 Task: Select a due date automation when advanced off, 2 working days before a card is due at 01:00 PM.
Action: Mouse moved to (514, 564)
Screenshot: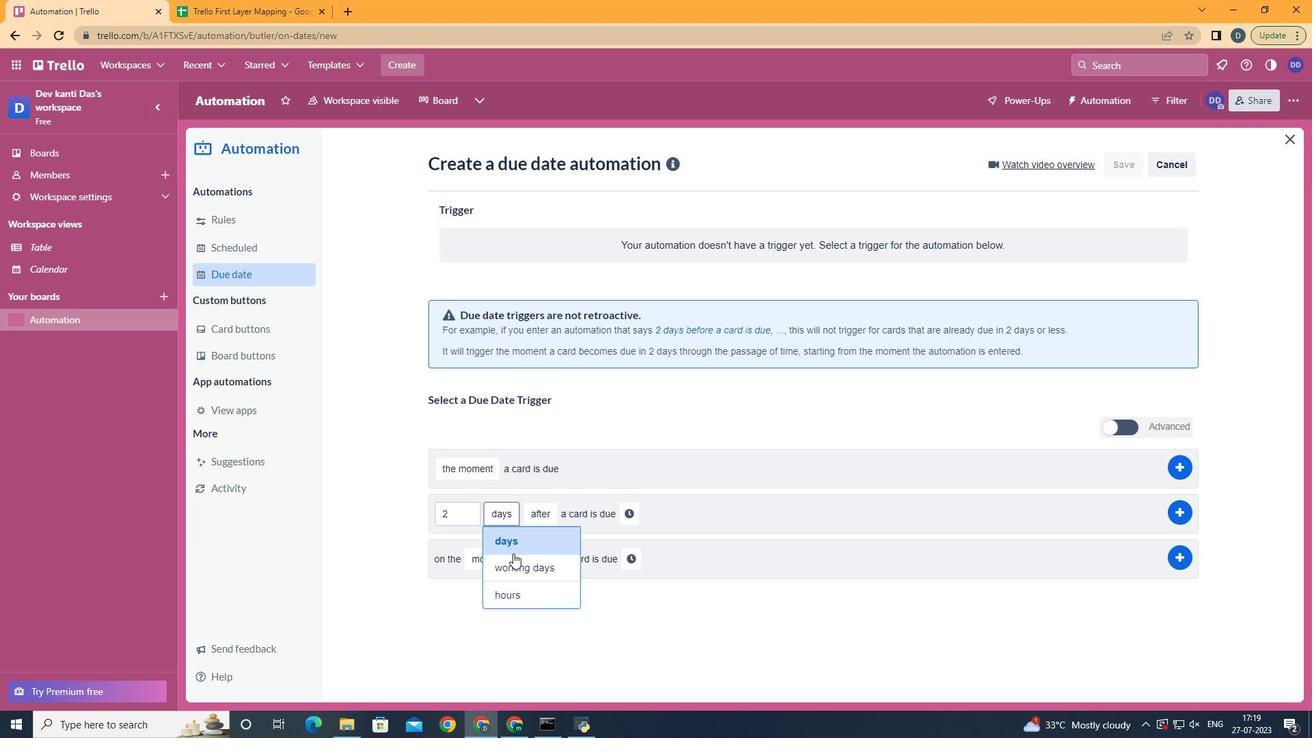 
Action: Mouse pressed left at (514, 564)
Screenshot: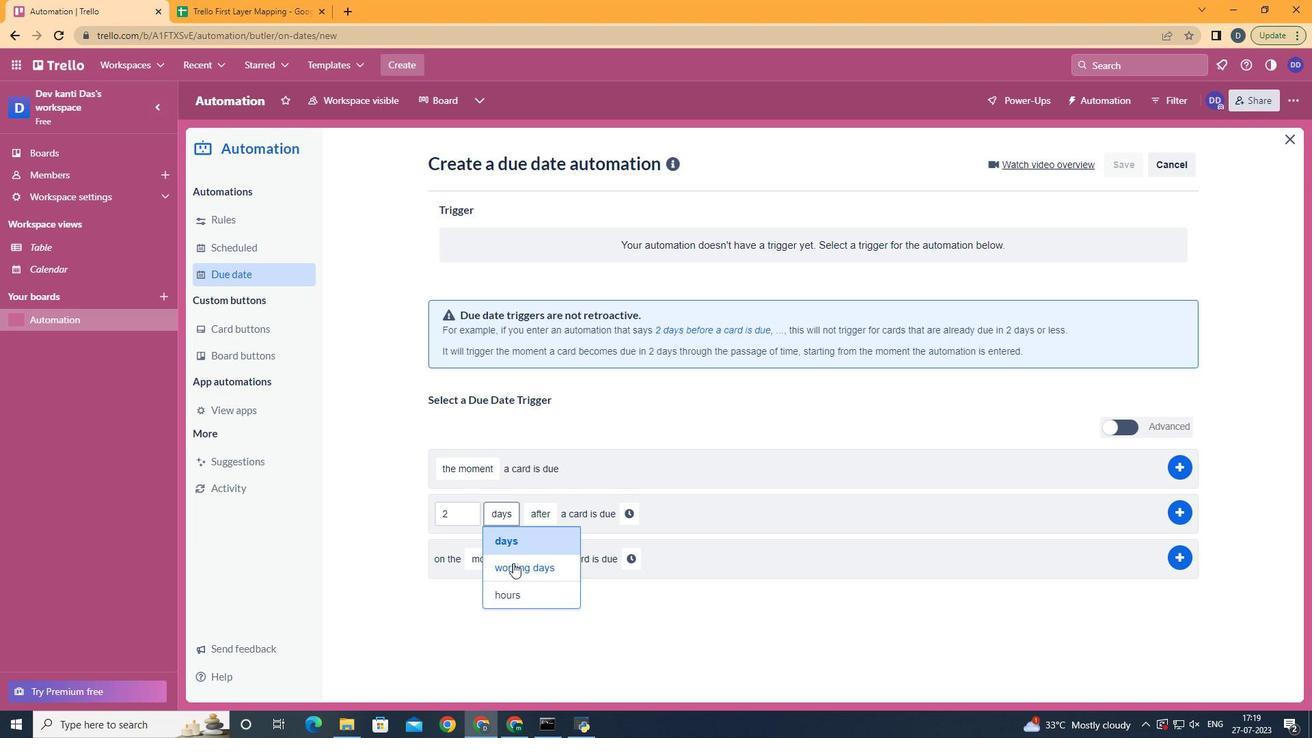 
Action: Mouse moved to (583, 542)
Screenshot: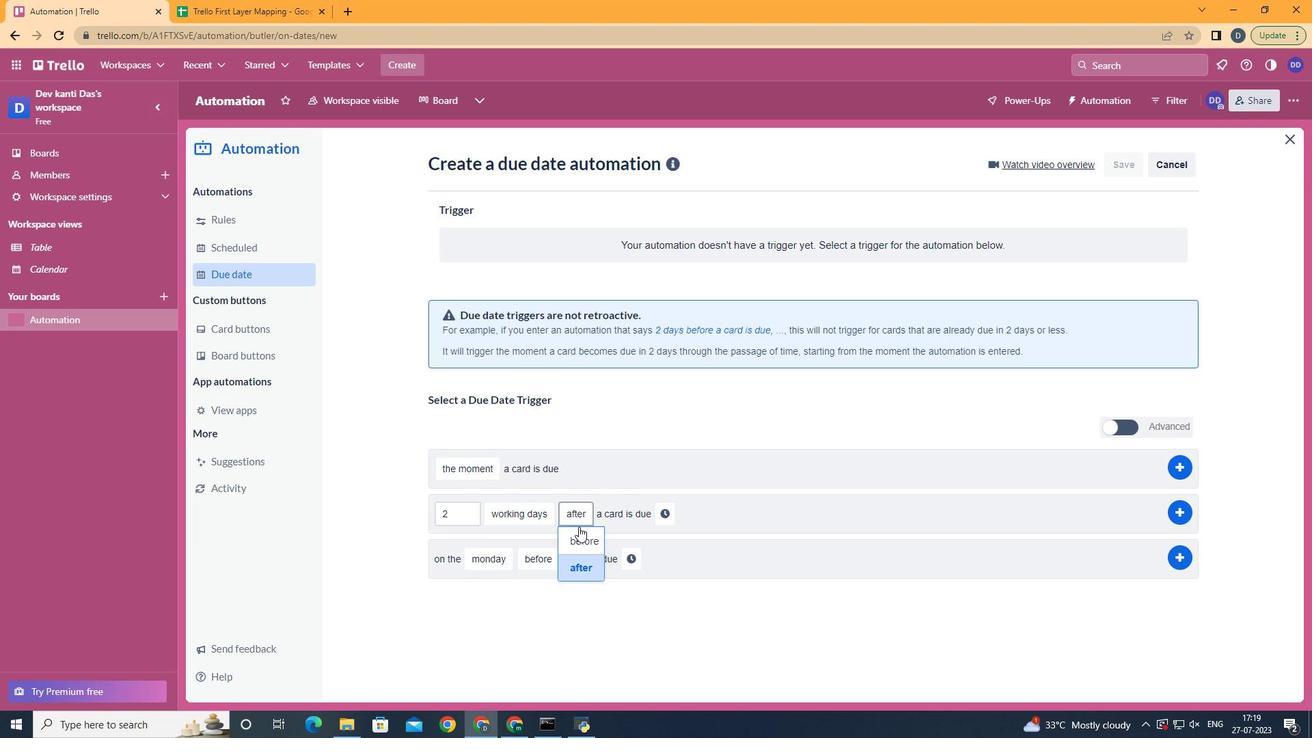 
Action: Mouse pressed left at (583, 542)
Screenshot: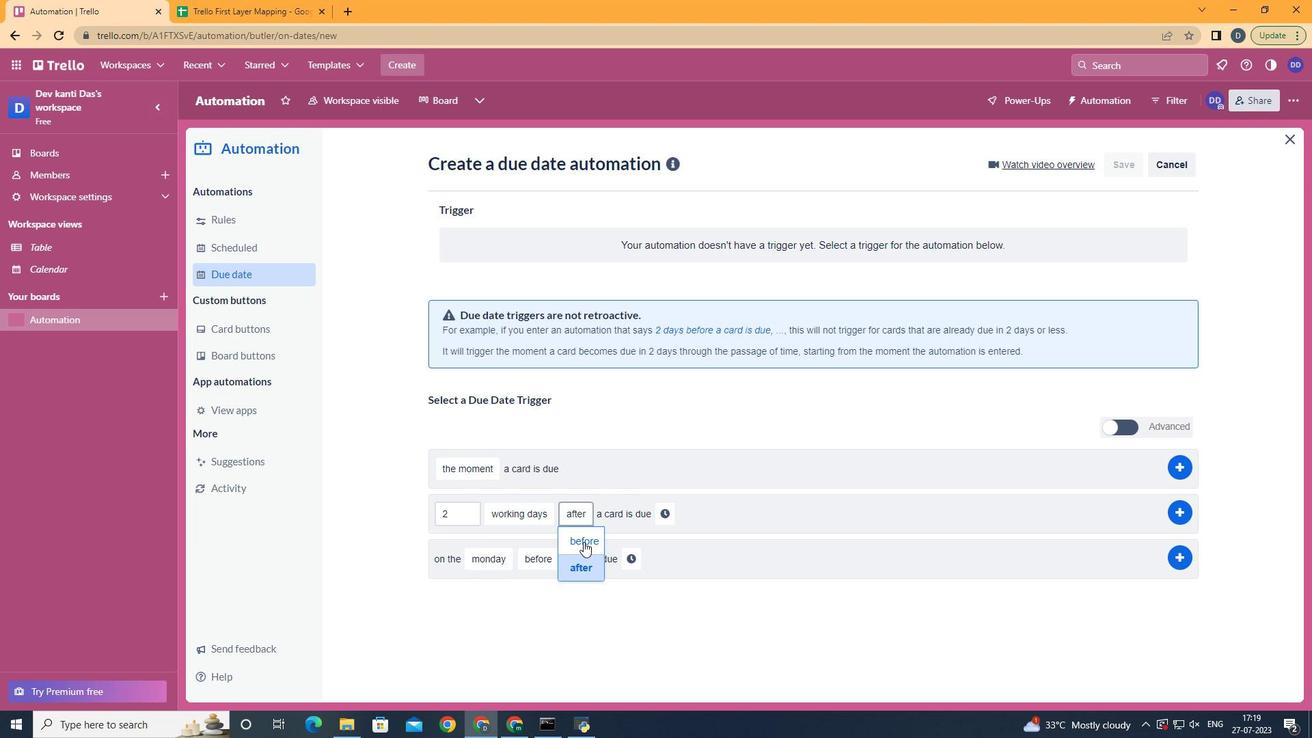 
Action: Mouse moved to (668, 510)
Screenshot: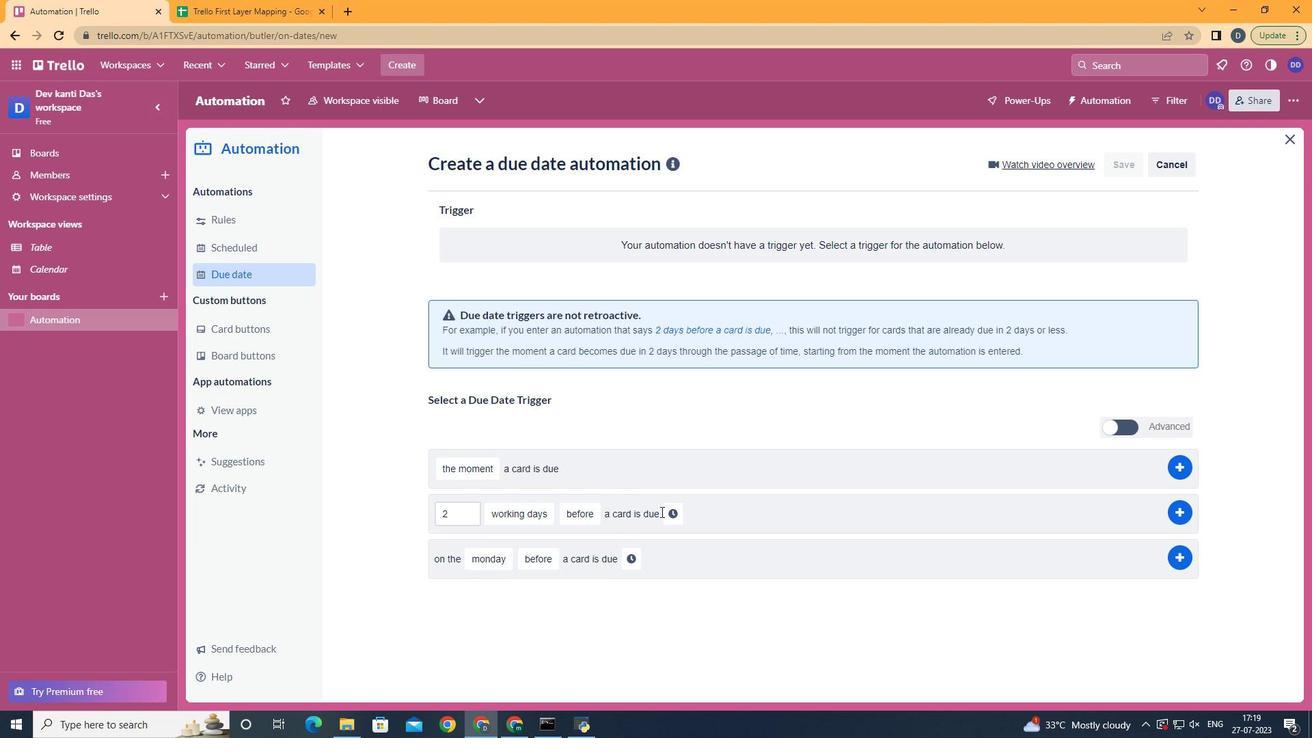 
Action: Mouse pressed left at (668, 510)
Screenshot: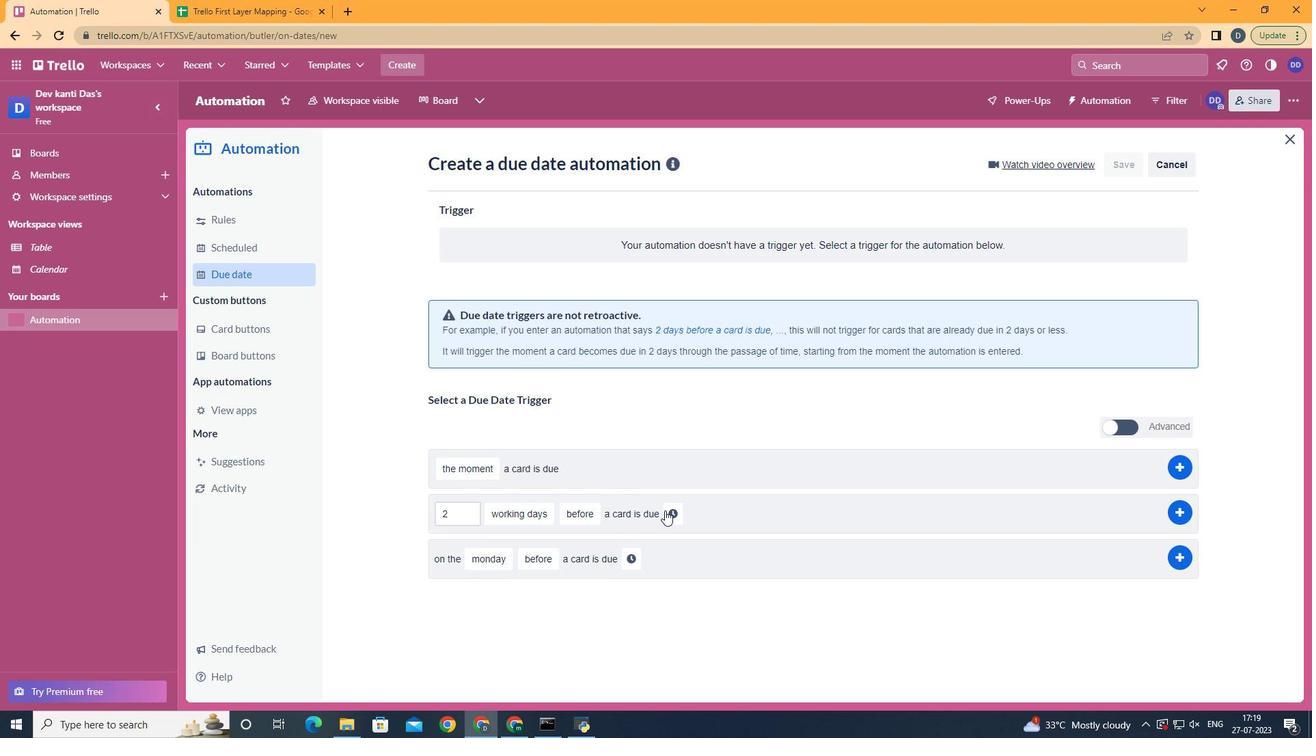 
Action: Mouse moved to (698, 520)
Screenshot: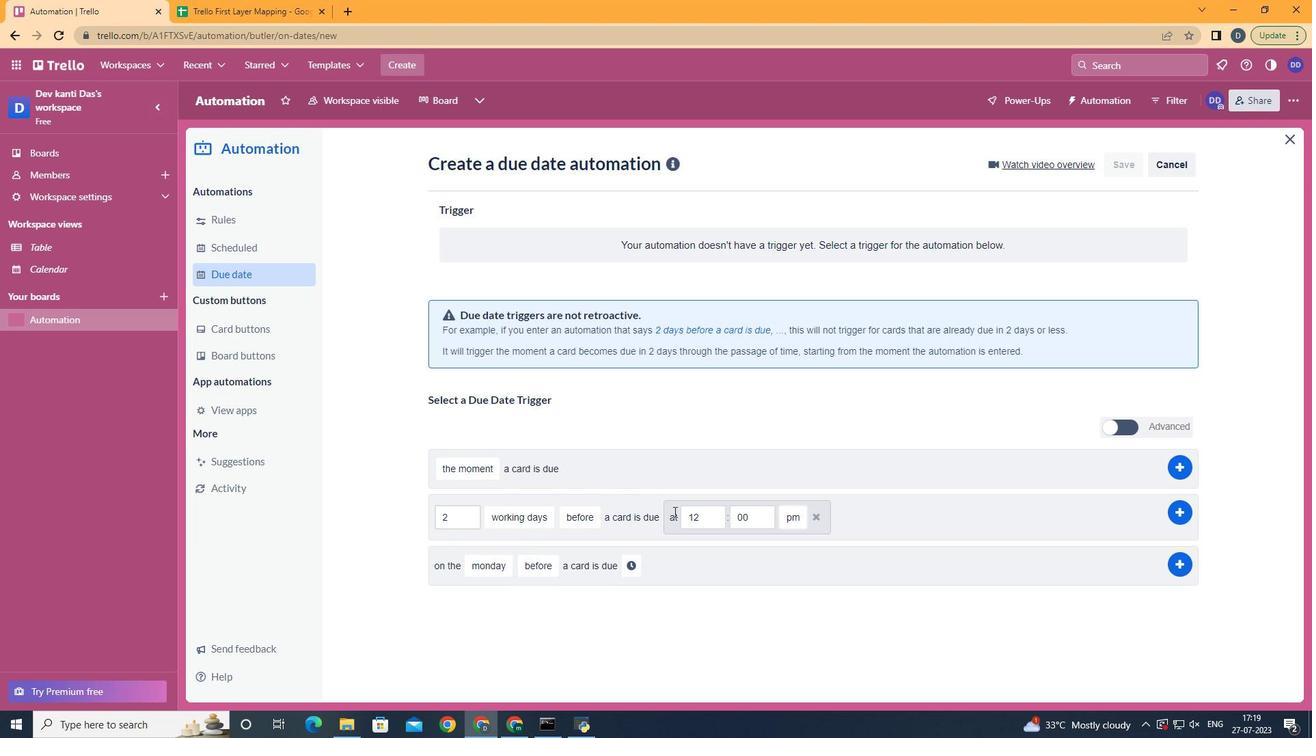 
Action: Mouse pressed left at (698, 520)
Screenshot: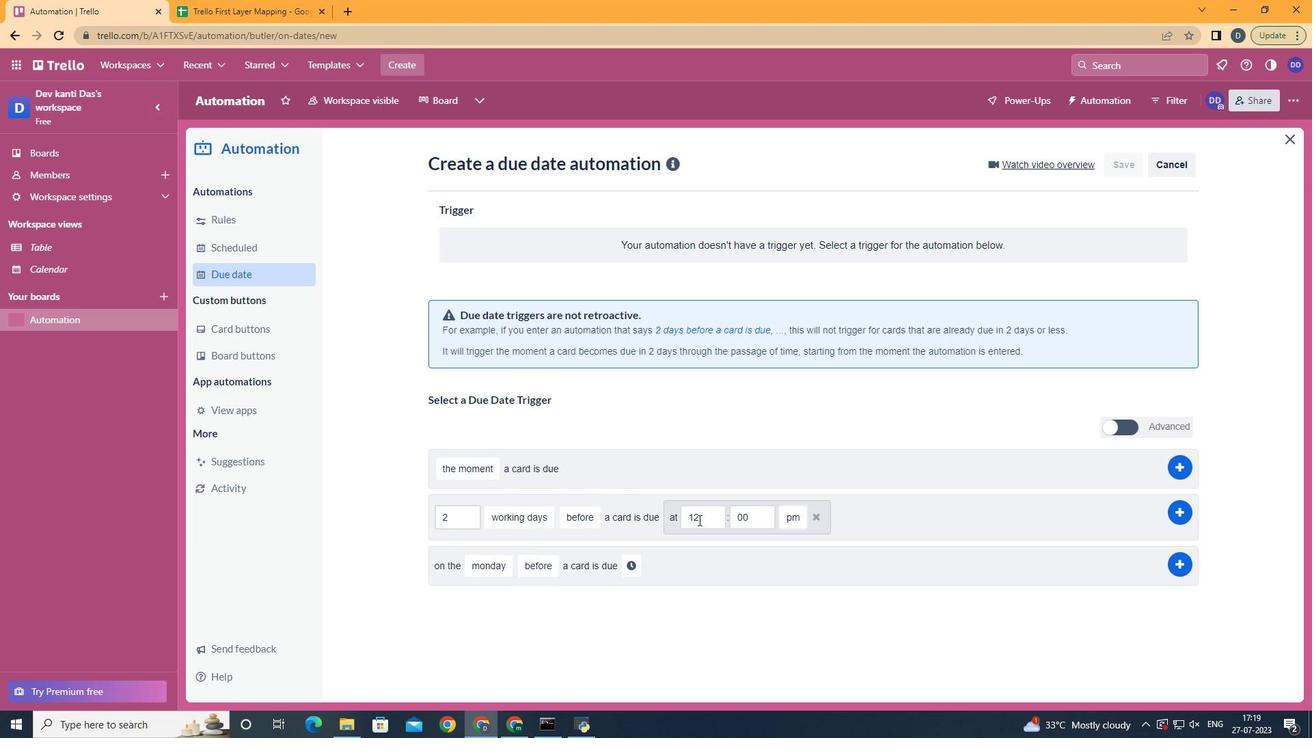 
Action: Key pressed <Key.backspace><Key.backspace>01
Screenshot: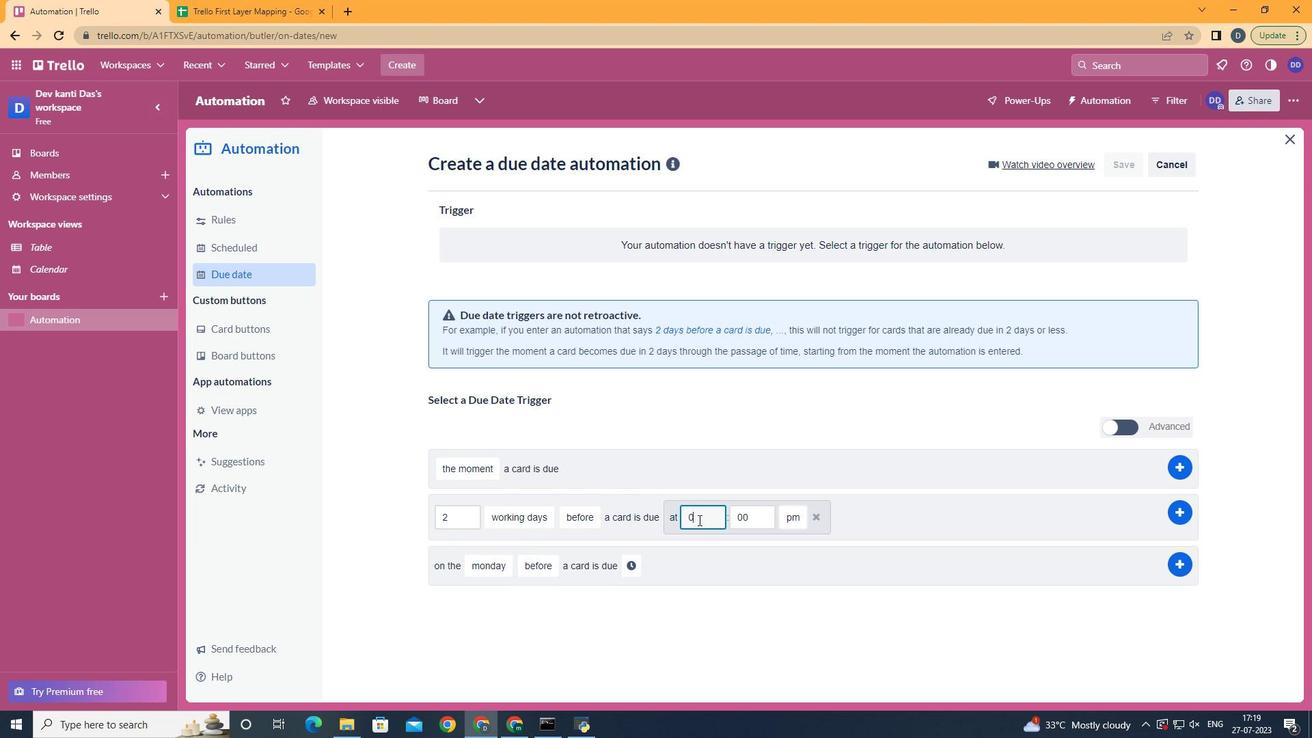 
Action: Mouse moved to (794, 577)
Screenshot: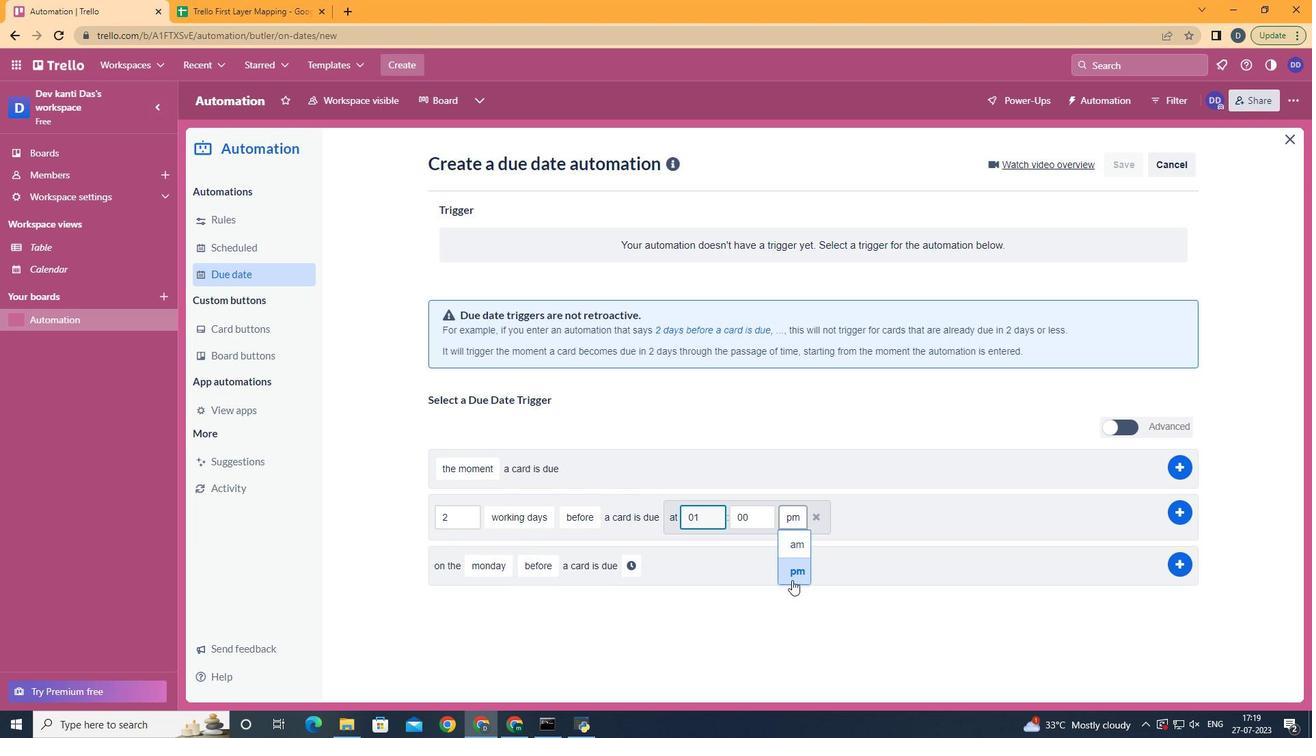 
Action: Mouse pressed left at (794, 577)
Screenshot: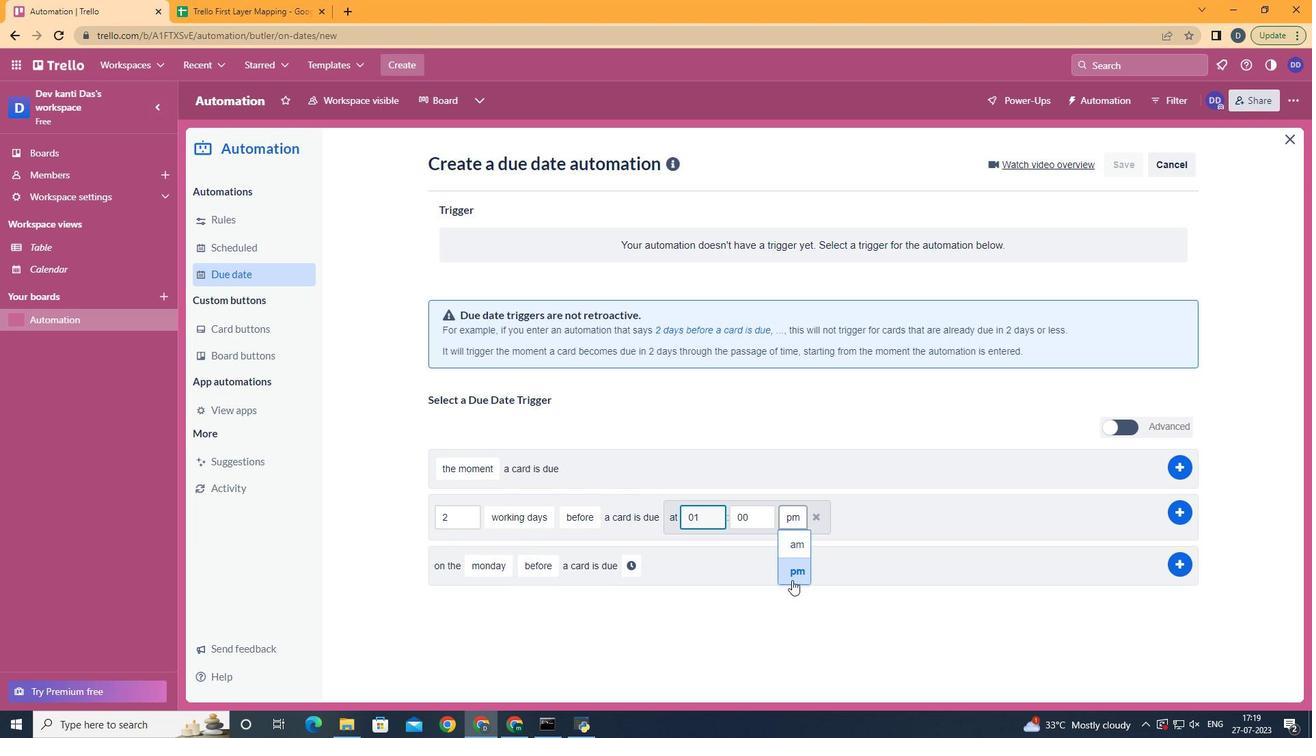 
